 Task: Use the formula "CONCATENATE" in spreadsheet "Project protfolio".
Action: Mouse moved to (150, 85)
Screenshot: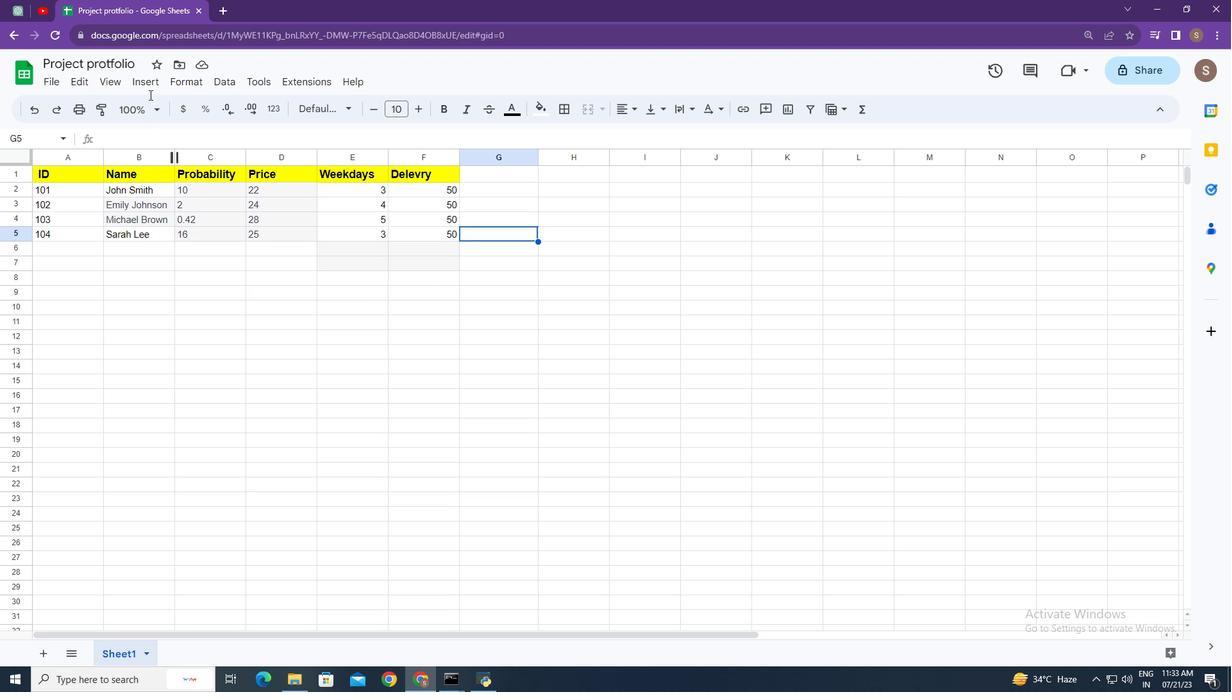 
Action: Mouse pressed left at (150, 85)
Screenshot: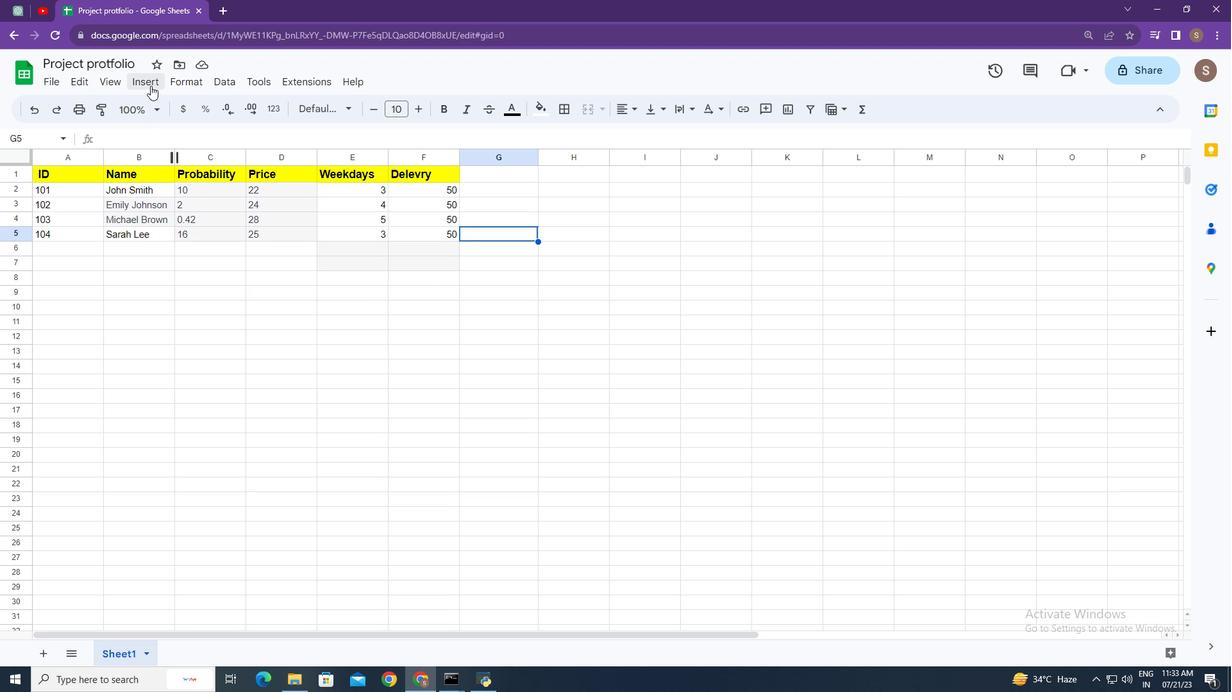 
Action: Mouse moved to (225, 324)
Screenshot: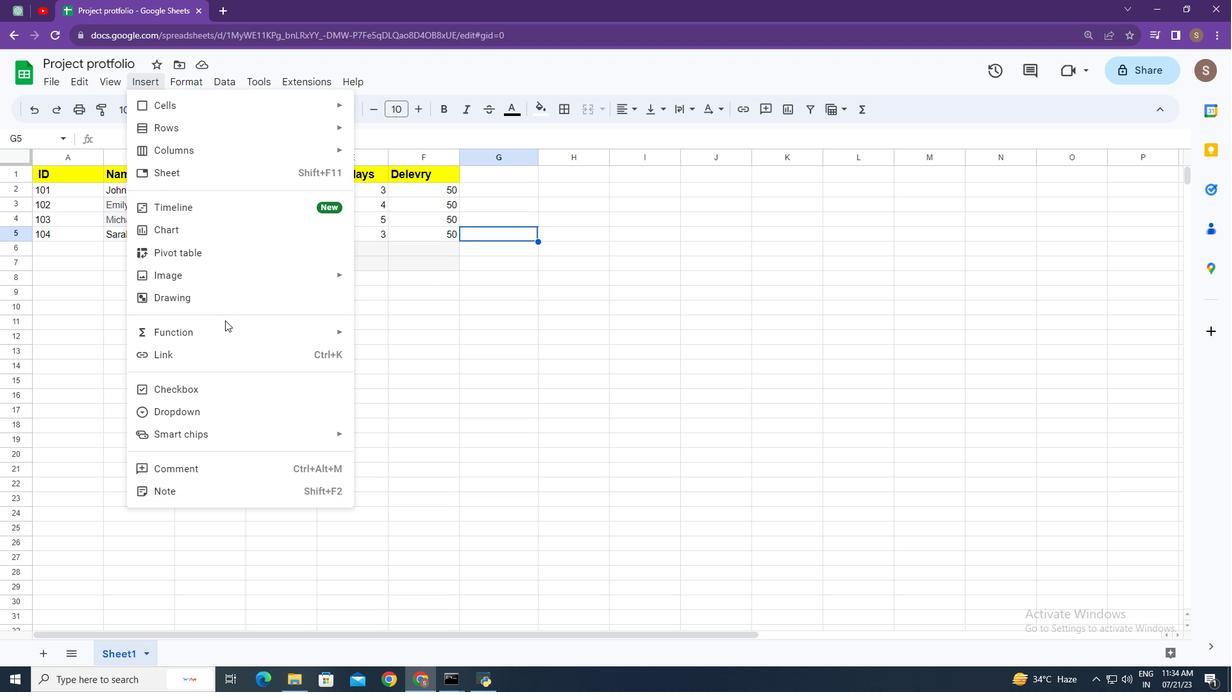 
Action: Mouse pressed left at (225, 324)
Screenshot: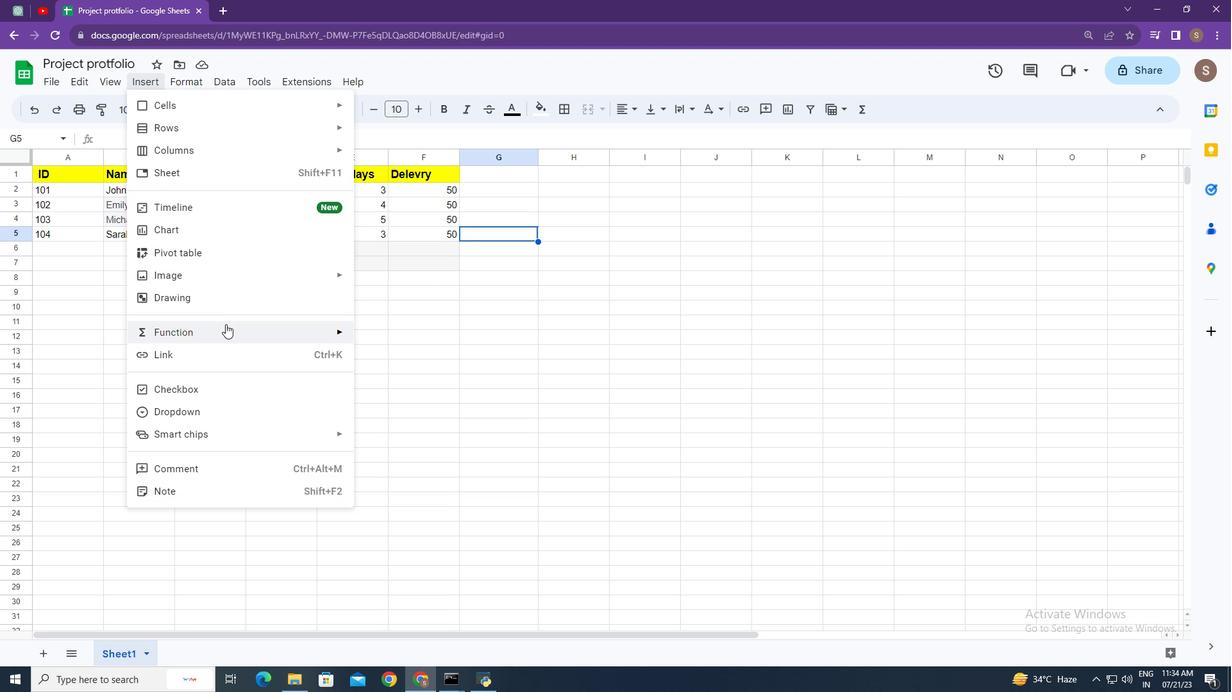 
Action: Mouse moved to (443, 255)
Screenshot: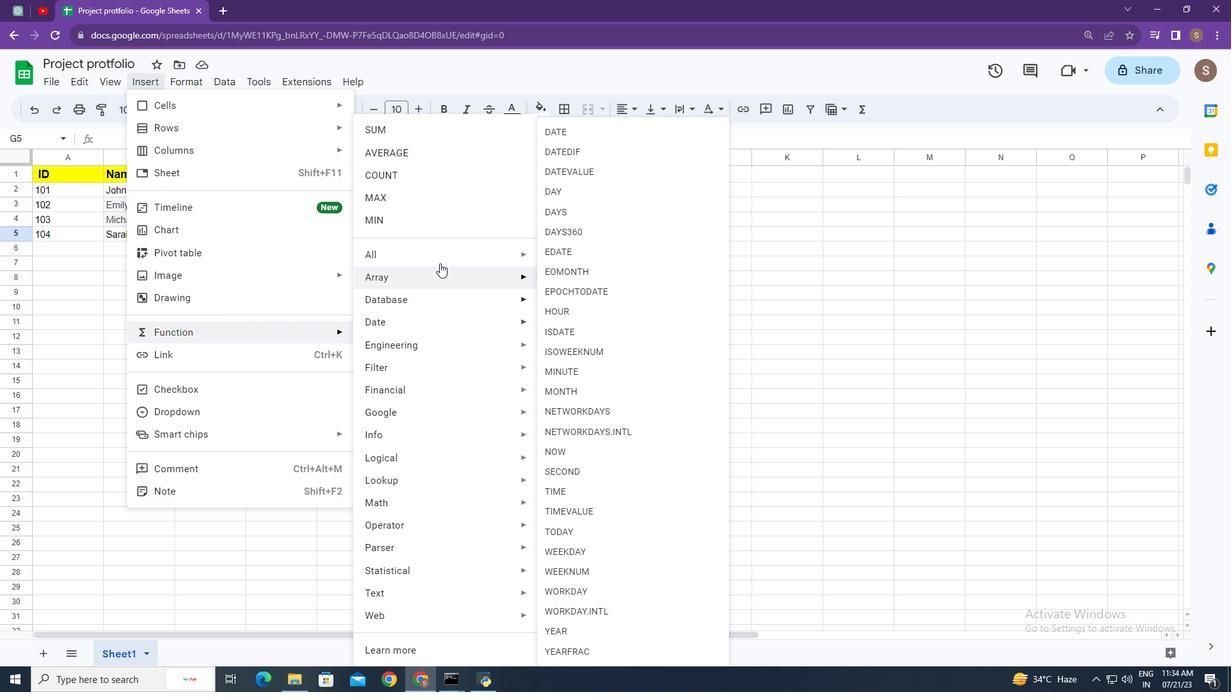 
Action: Mouse pressed left at (443, 255)
Screenshot: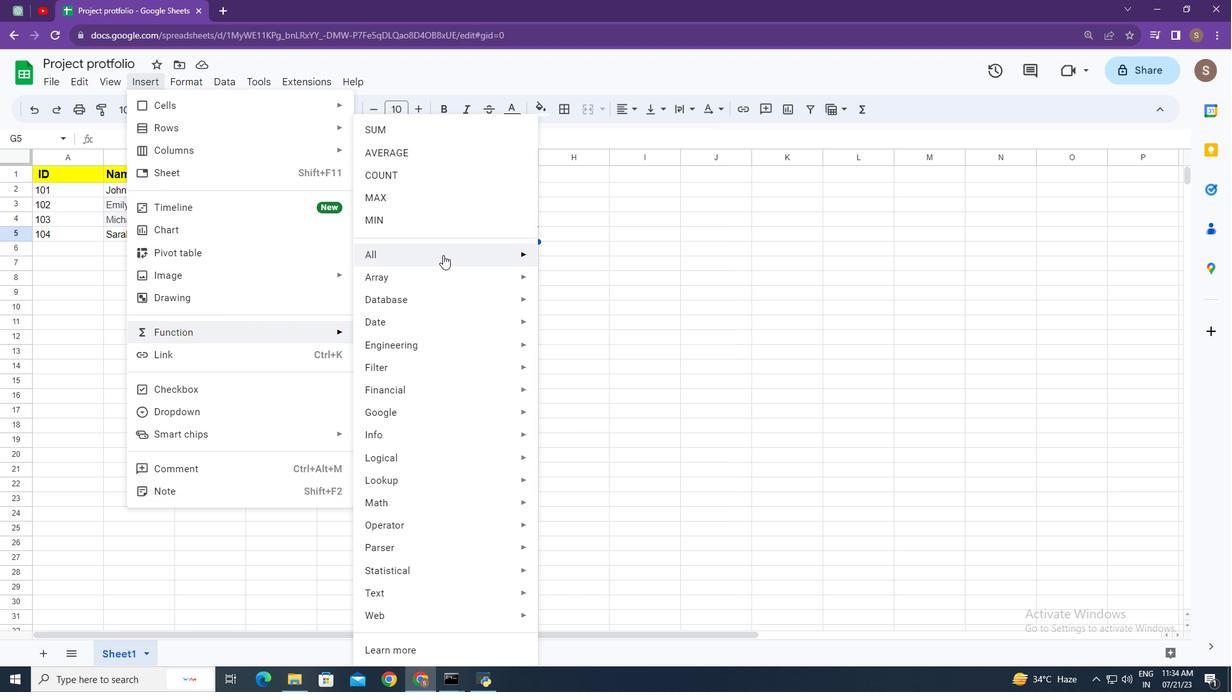 
Action: Mouse moved to (620, 632)
Screenshot: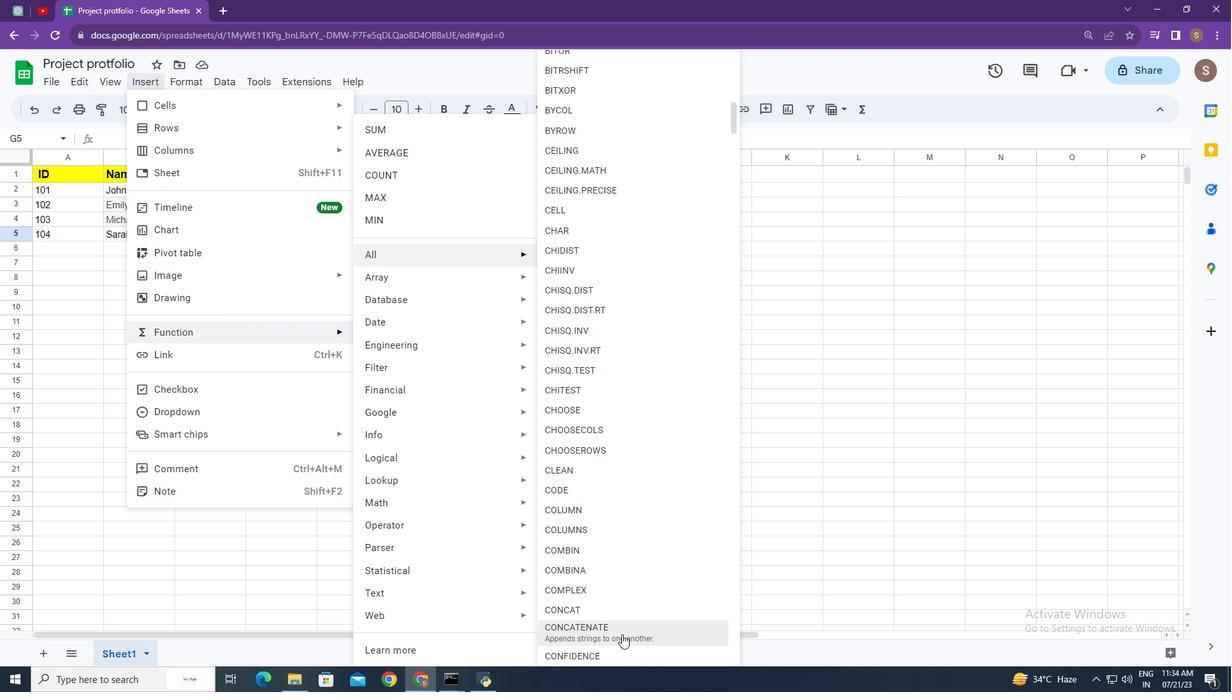 
Action: Mouse pressed left at (620, 632)
Screenshot: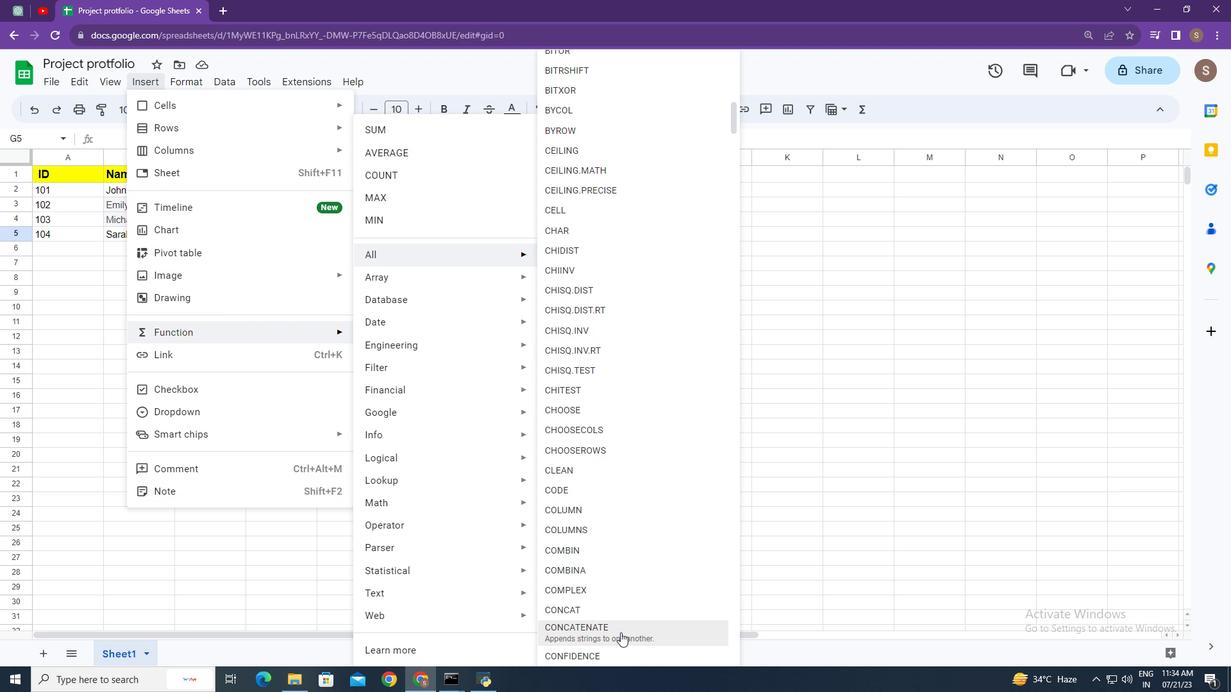 
Action: Mouse moved to (418, 309)
Screenshot: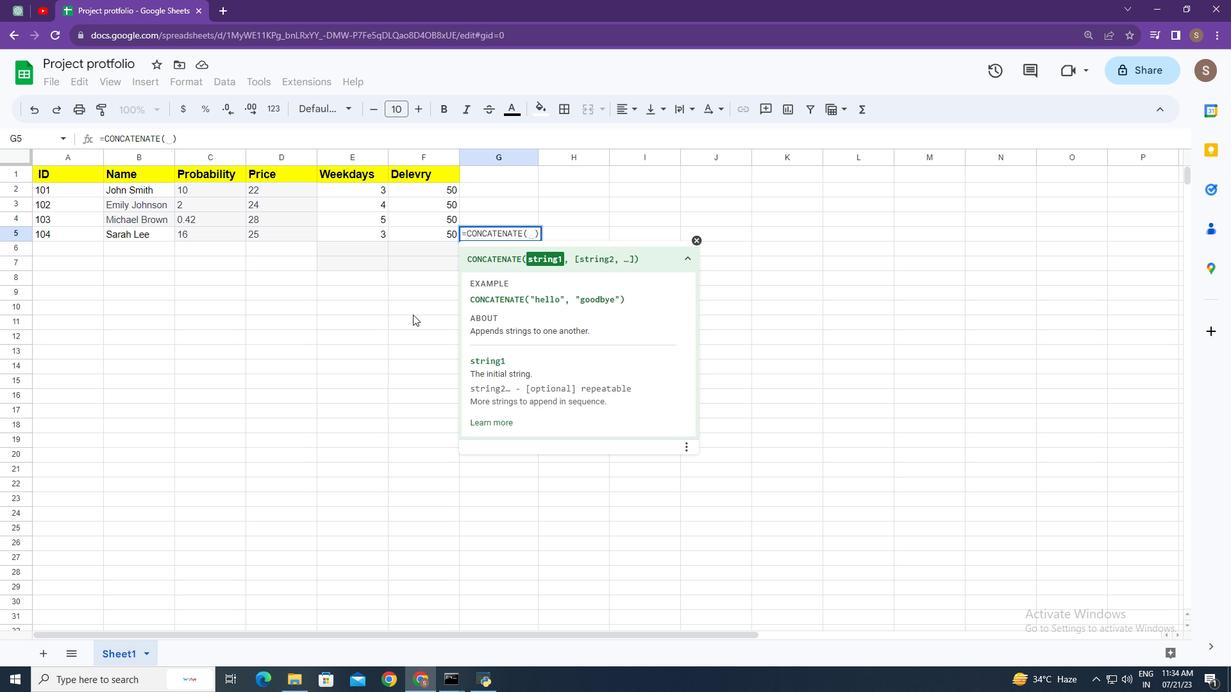 
Action: Key pressed <Key.shift>"<Key.shift>How<Key.space>are<Key.space>you<Key.shift>",<Key.space><Key.shift>John<Key.space><Key.backspace><Key.backspace><Key.backspace><Key.backspace><Key.backspace><Key.shift>"<Key.shift>John<Key.space><Key.shift_r>Smith<Key.shift>"<Key.enter>
Screenshot: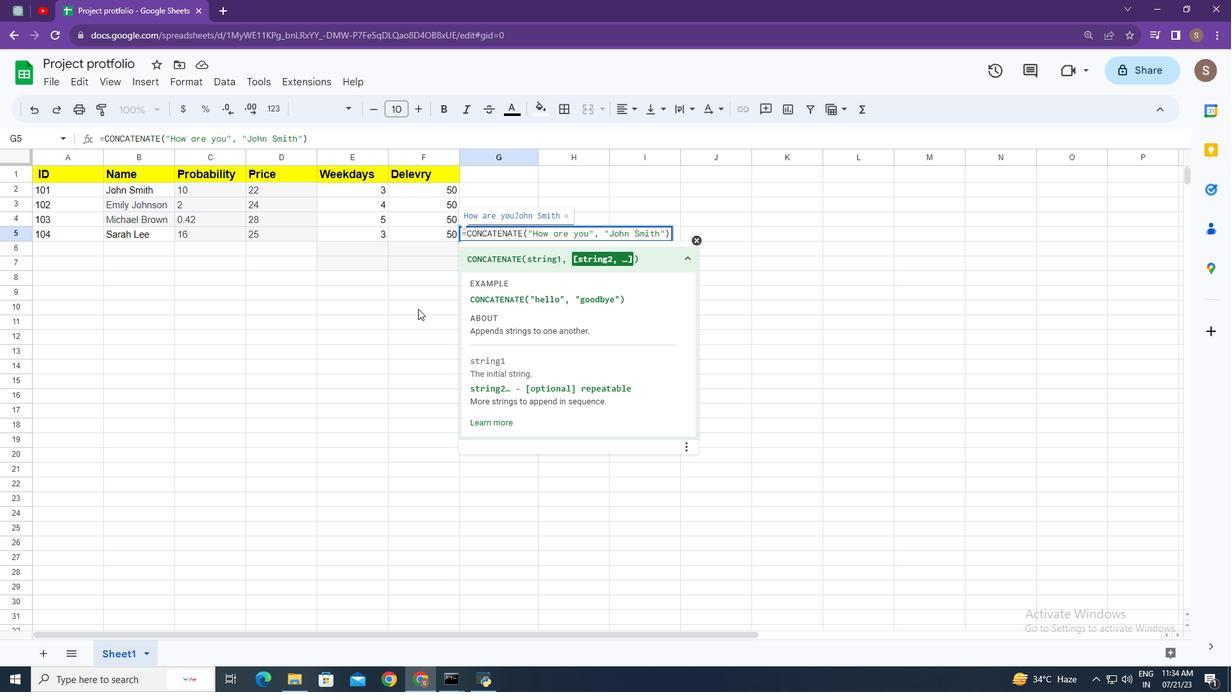 
Action: Mouse moved to (494, 327)
Screenshot: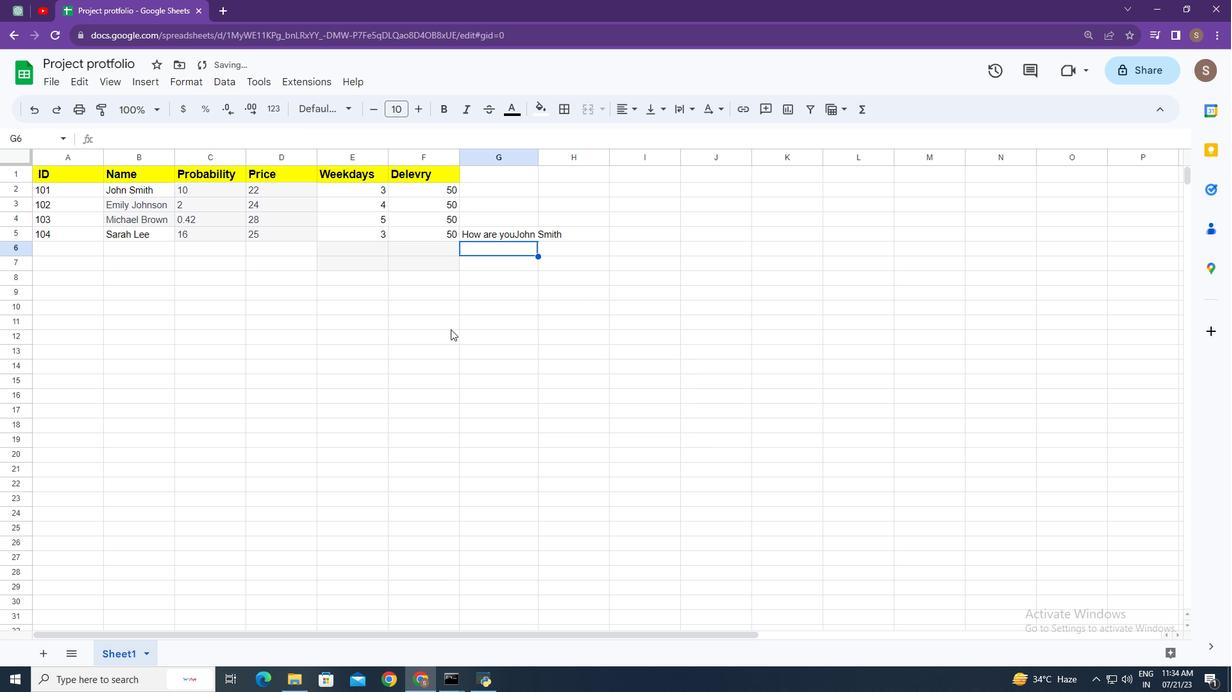 
